 Task: Change the page orientation to portrait in print settings.
Action: Mouse moved to (35, 57)
Screenshot: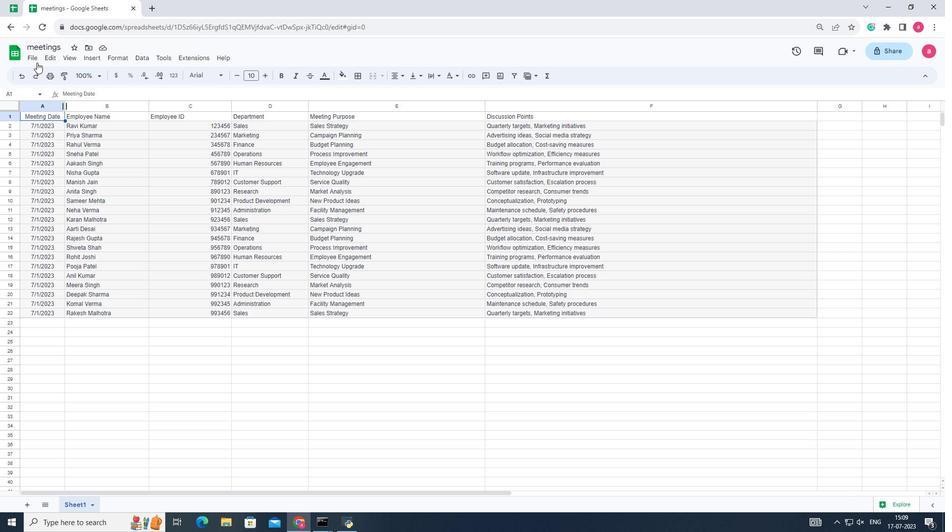 
Action: Mouse pressed left at (35, 57)
Screenshot: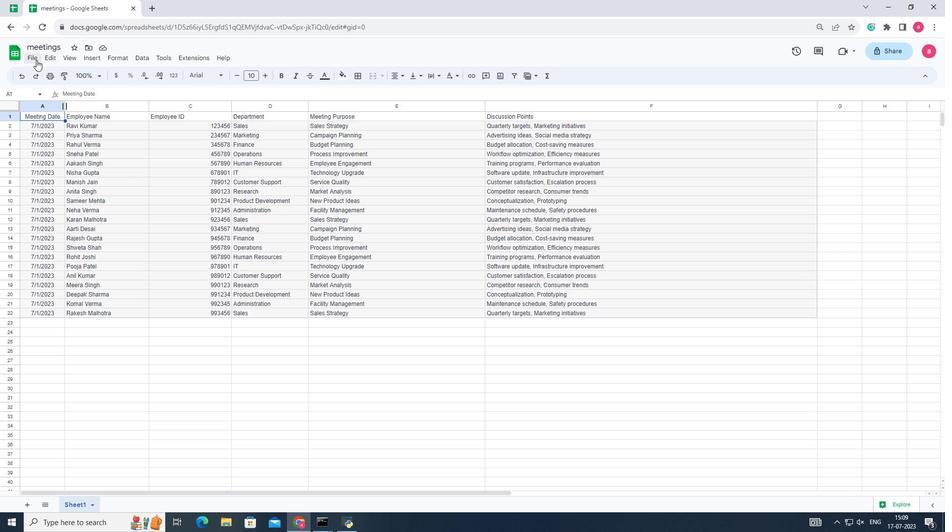 
Action: Mouse moved to (54, 324)
Screenshot: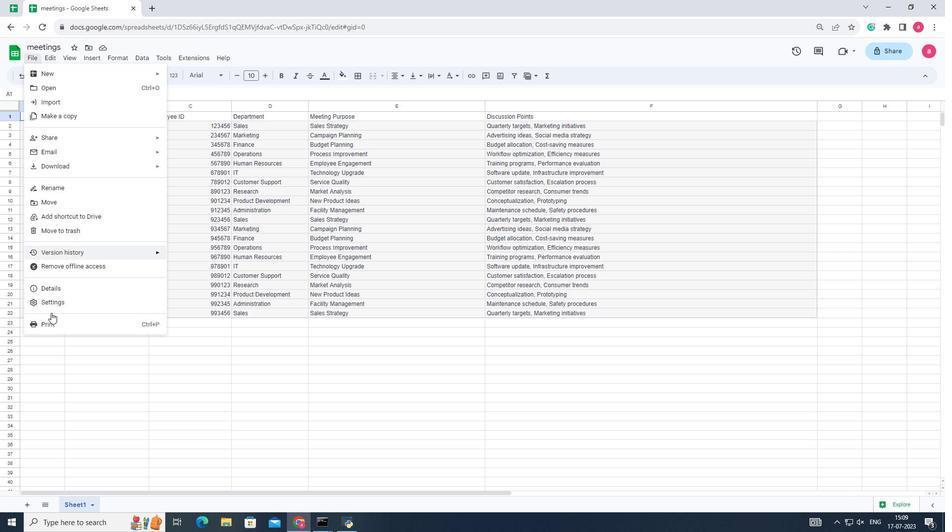 
Action: Mouse pressed left at (54, 324)
Screenshot: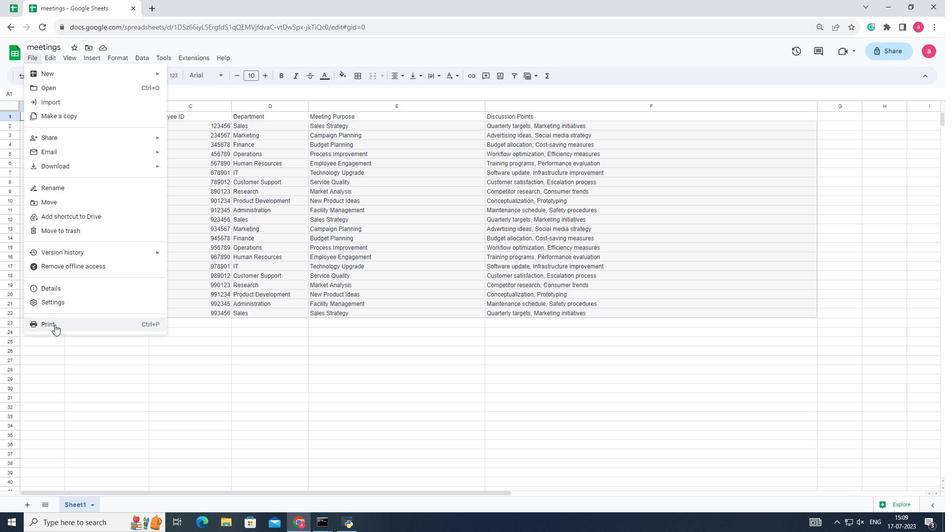 
Action: Mouse moved to (887, 166)
Screenshot: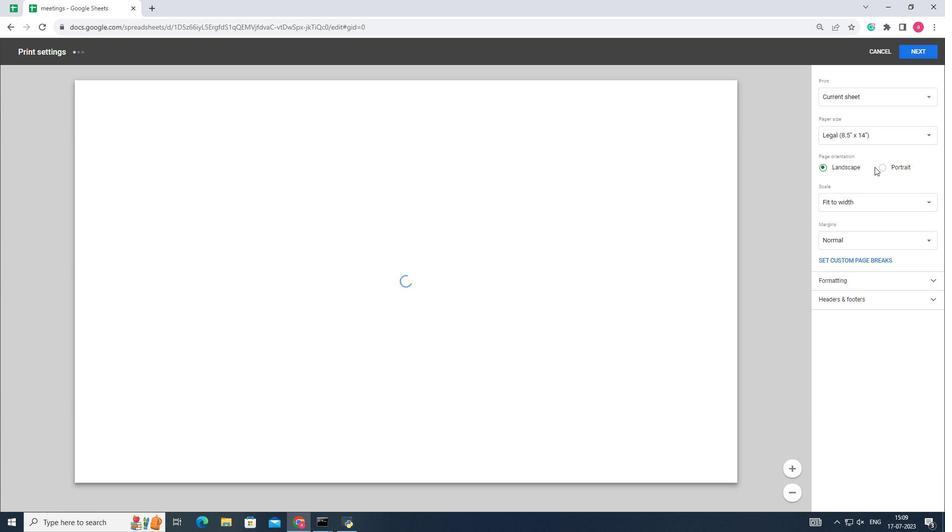 
Action: Mouse pressed left at (887, 166)
Screenshot: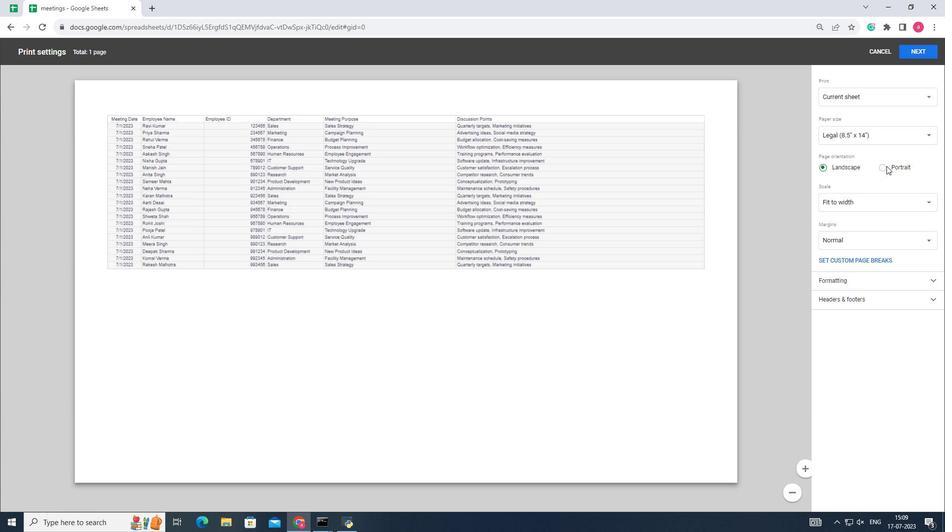 
